 Task: Add Simply Delish Banana Pudding, Sugar-Free, Plant-Based and Ketogenic Certified to the cart.
Action: Mouse moved to (954, 106)
Screenshot: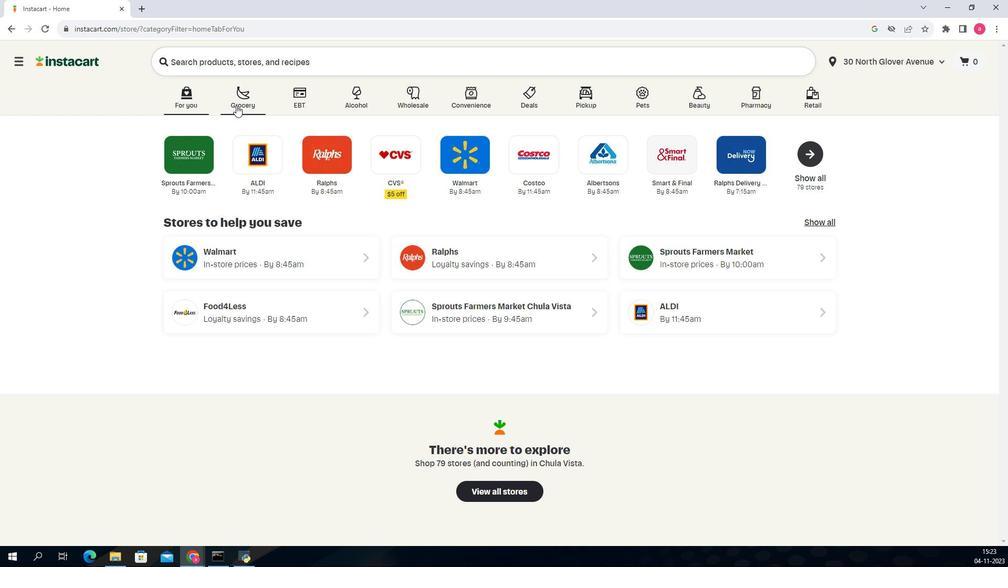 
Action: Mouse pressed left at (954, 106)
Screenshot: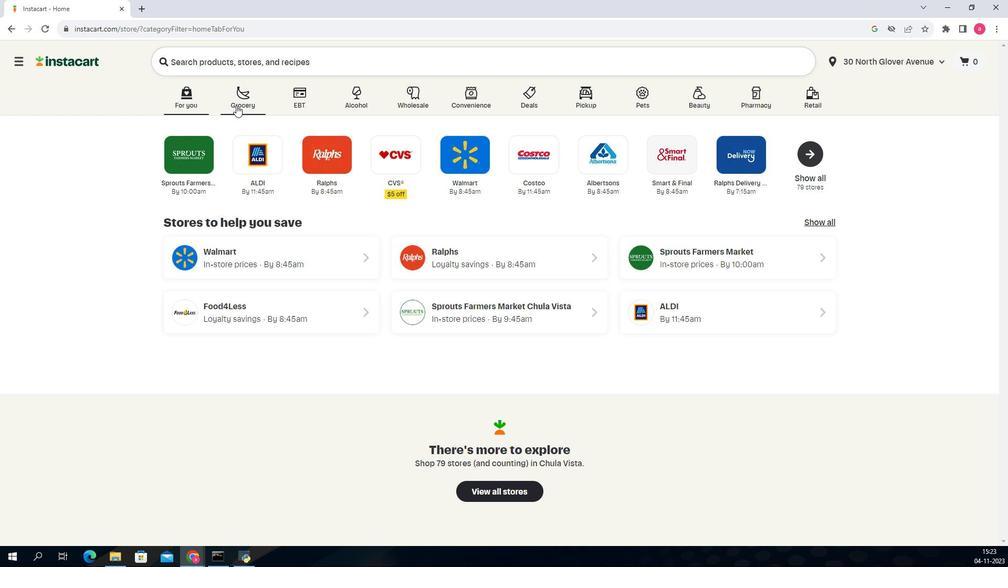 
Action: Mouse moved to (989, 299)
Screenshot: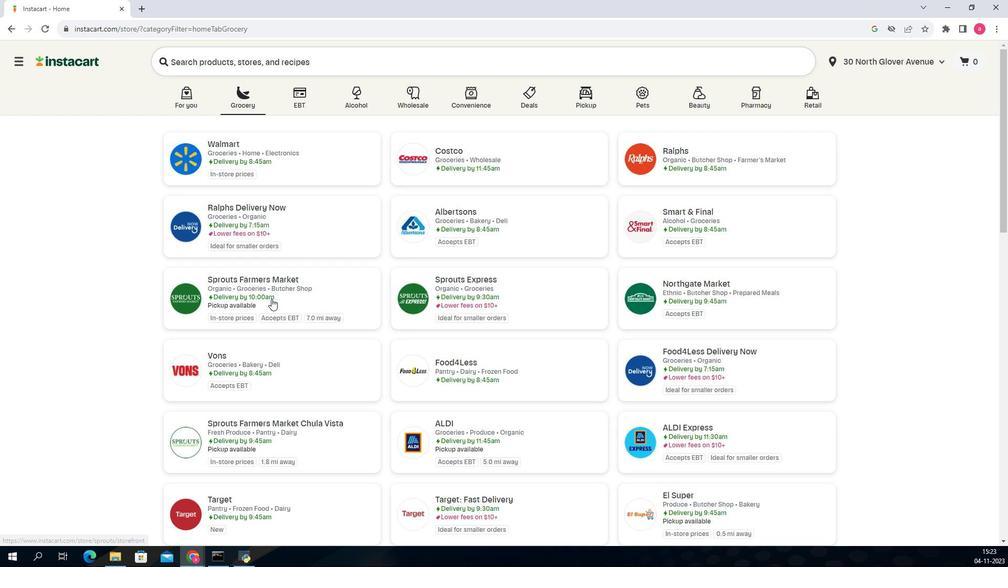 
Action: Mouse pressed left at (989, 299)
Screenshot: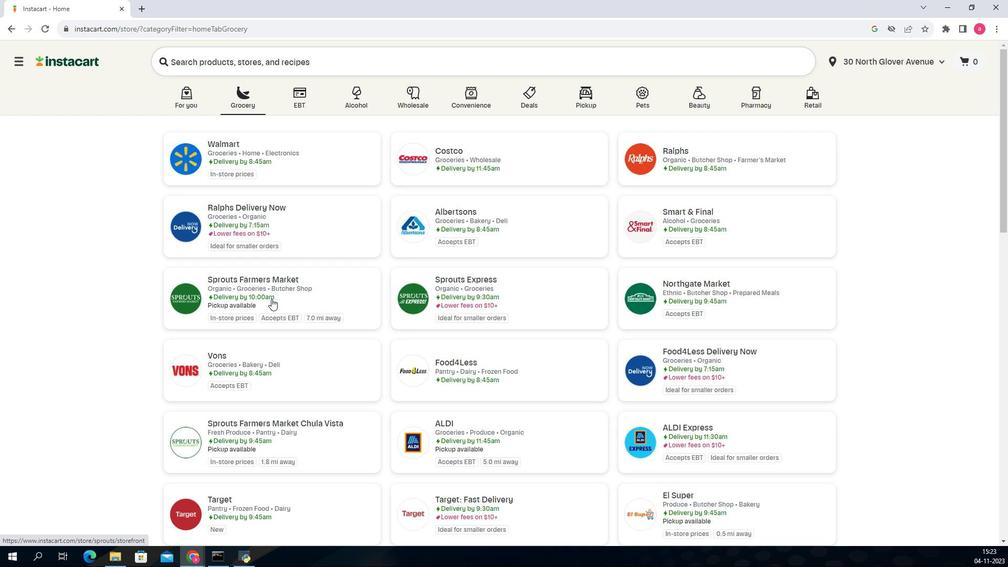 
Action: Mouse moved to (807, 363)
Screenshot: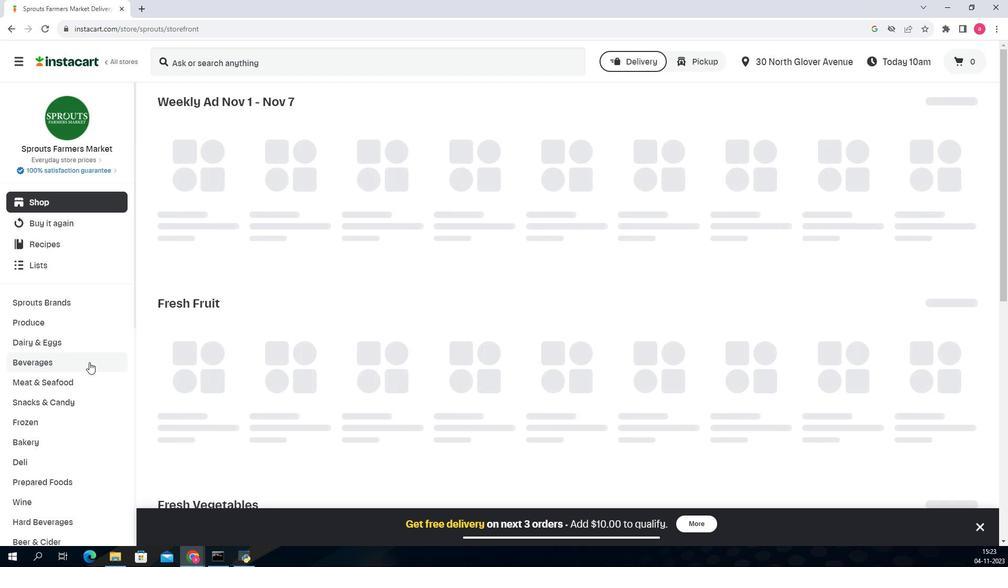 
Action: Mouse scrolled (807, 362) with delta (0, 0)
Screenshot: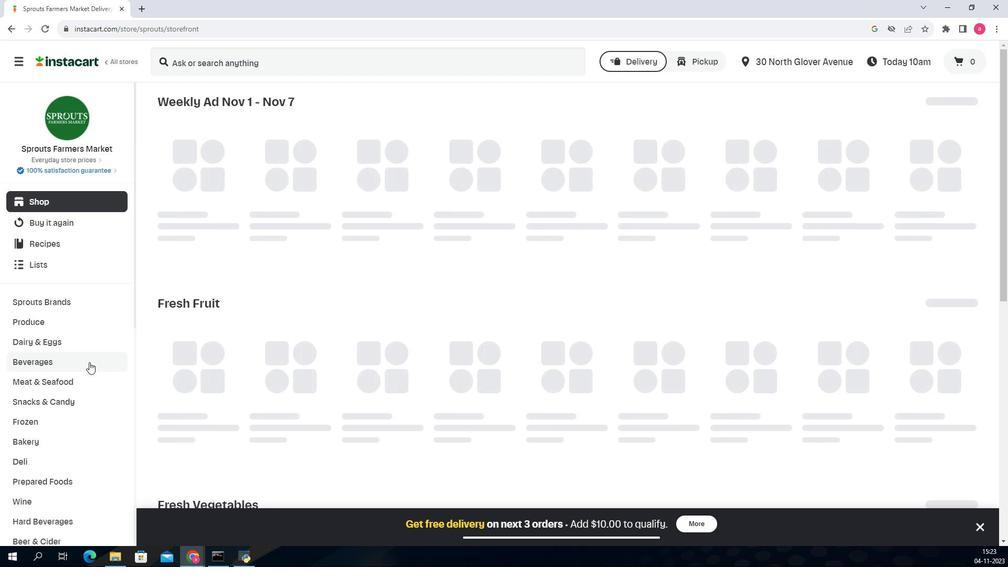 
Action: Mouse scrolled (807, 362) with delta (0, 0)
Screenshot: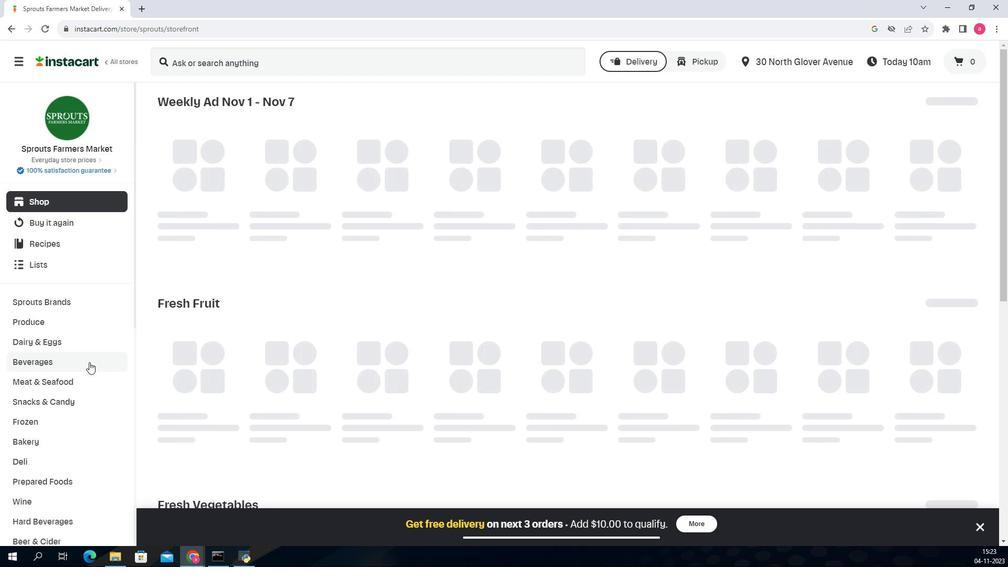 
Action: Mouse scrolled (807, 362) with delta (0, 0)
Screenshot: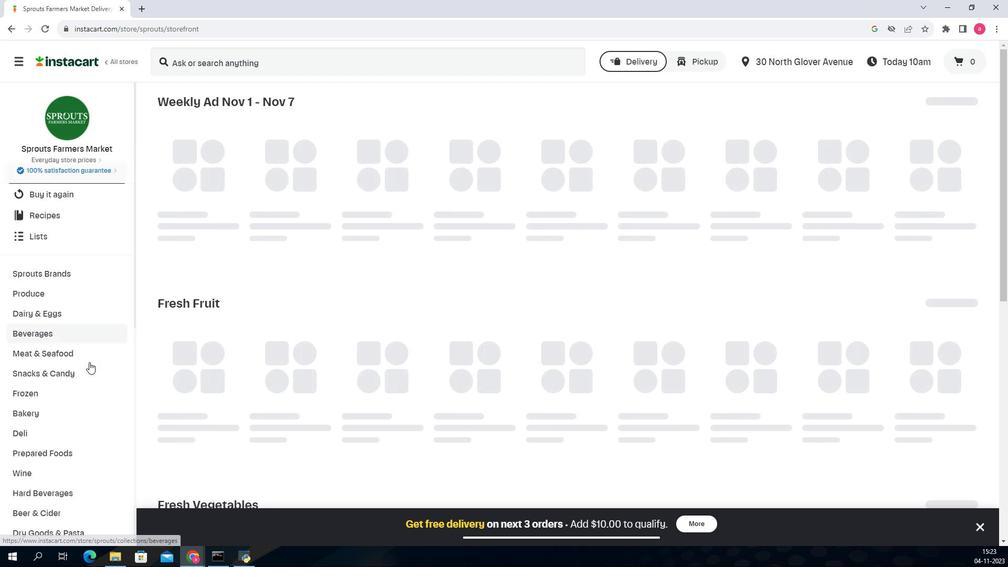 
Action: Mouse scrolled (807, 362) with delta (0, 0)
Screenshot: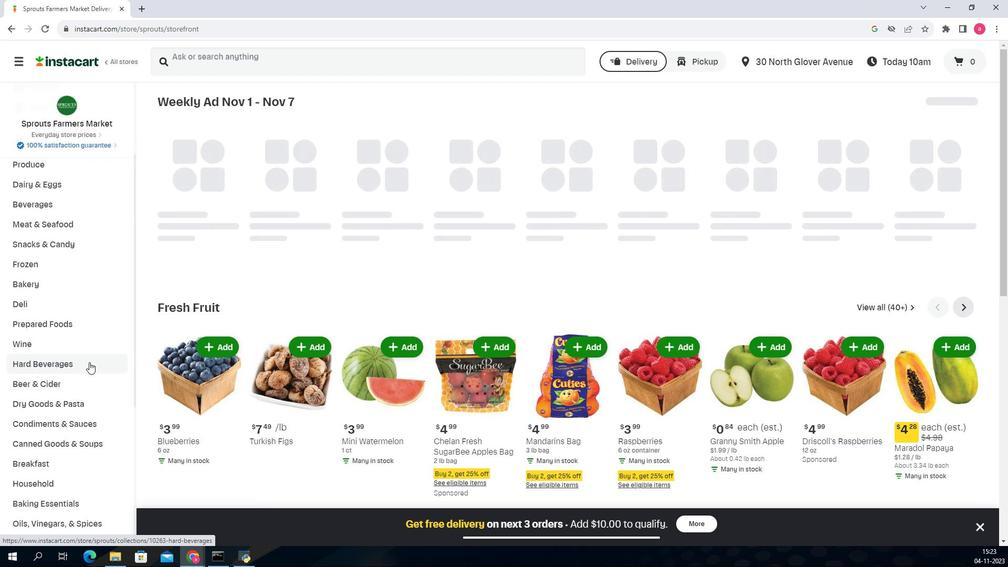 
Action: Mouse scrolled (807, 362) with delta (0, 0)
Screenshot: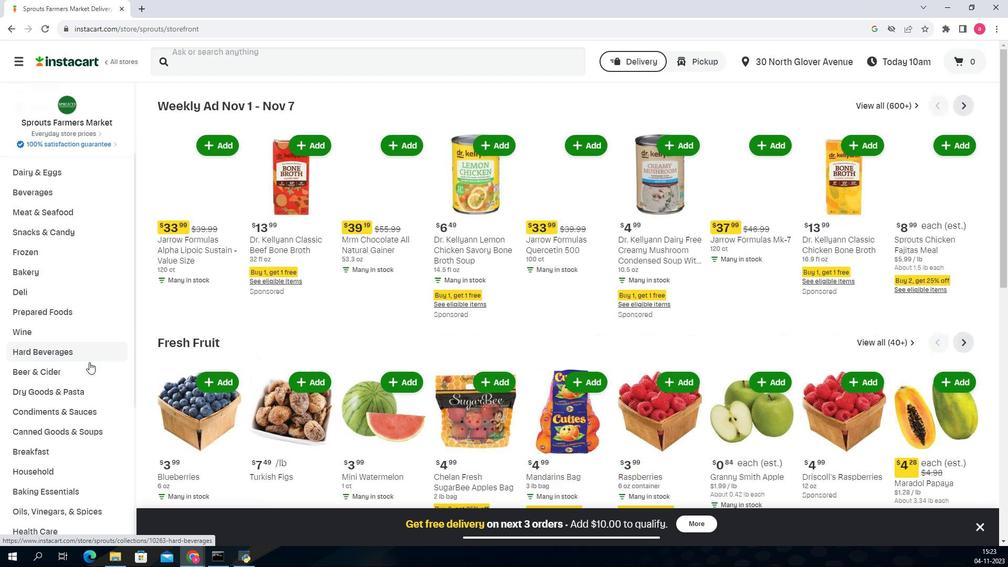 
Action: Mouse moved to (811, 393)
Screenshot: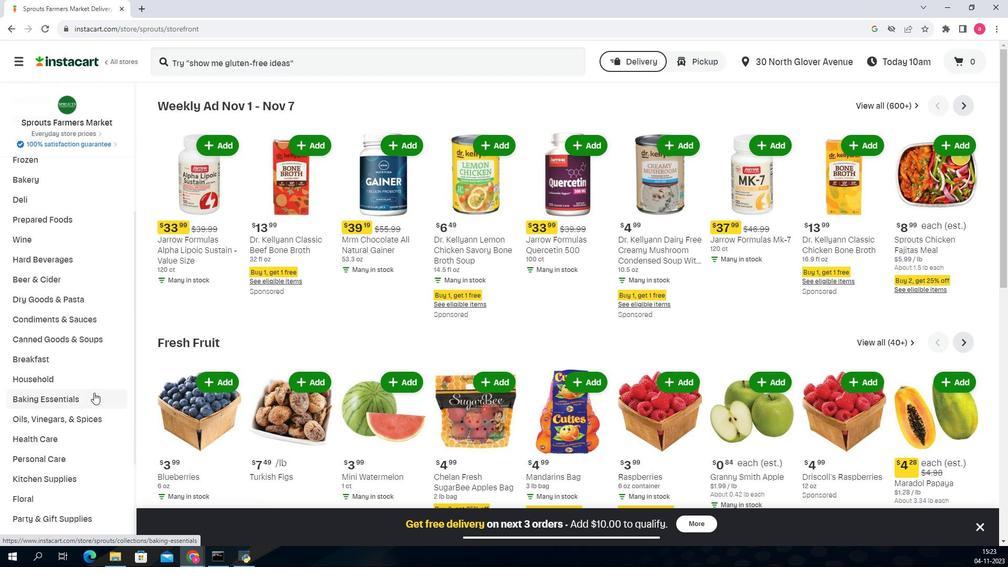 
Action: Mouse pressed left at (811, 393)
Screenshot: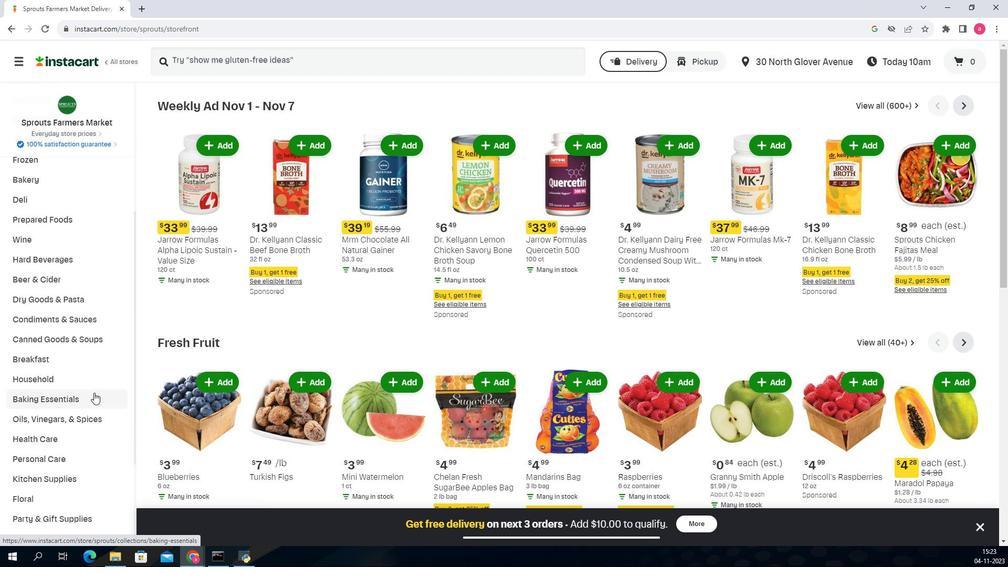 
Action: Mouse moved to (993, 136)
Screenshot: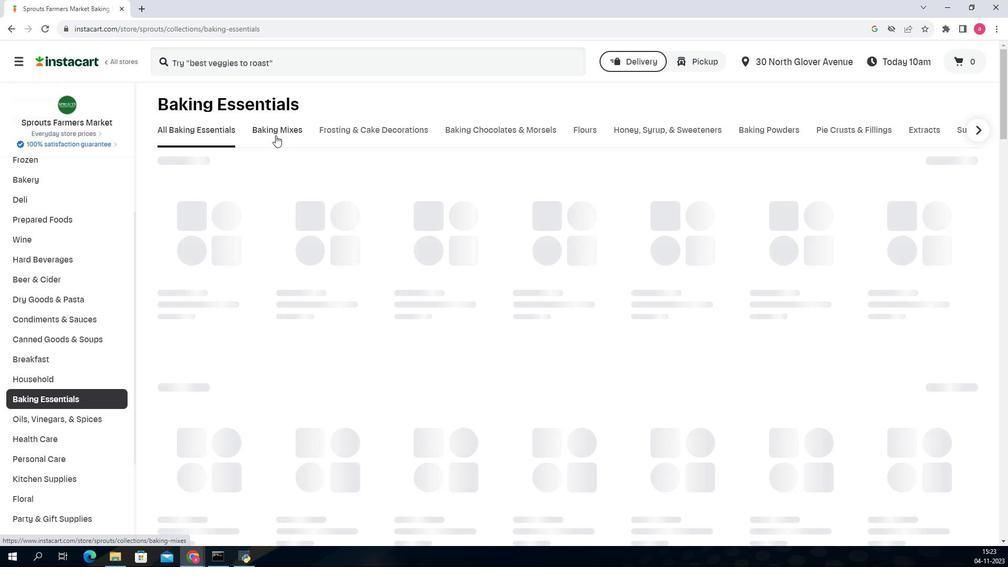 
Action: Mouse pressed left at (993, 136)
Screenshot: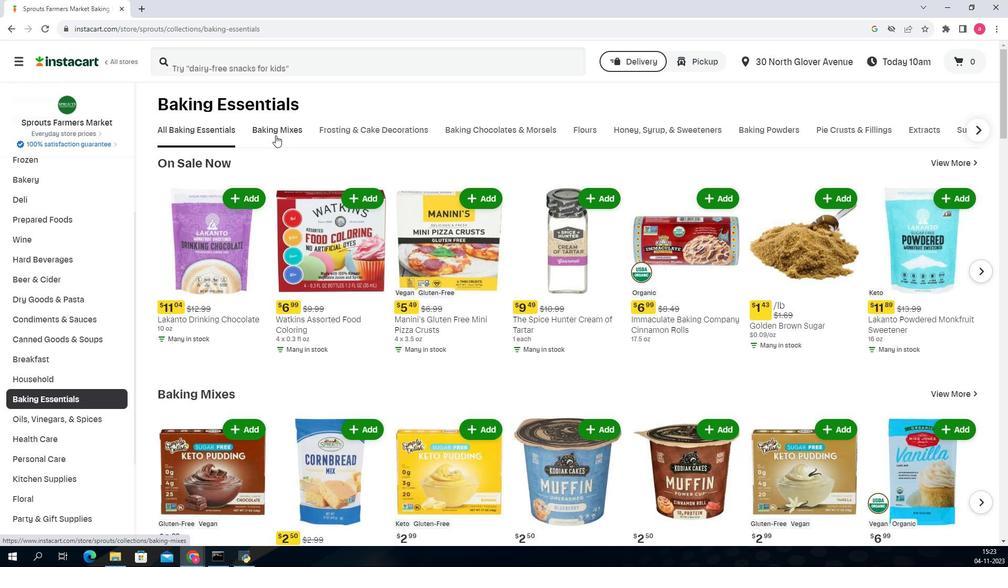 
Action: Mouse moved to (993, 71)
Screenshot: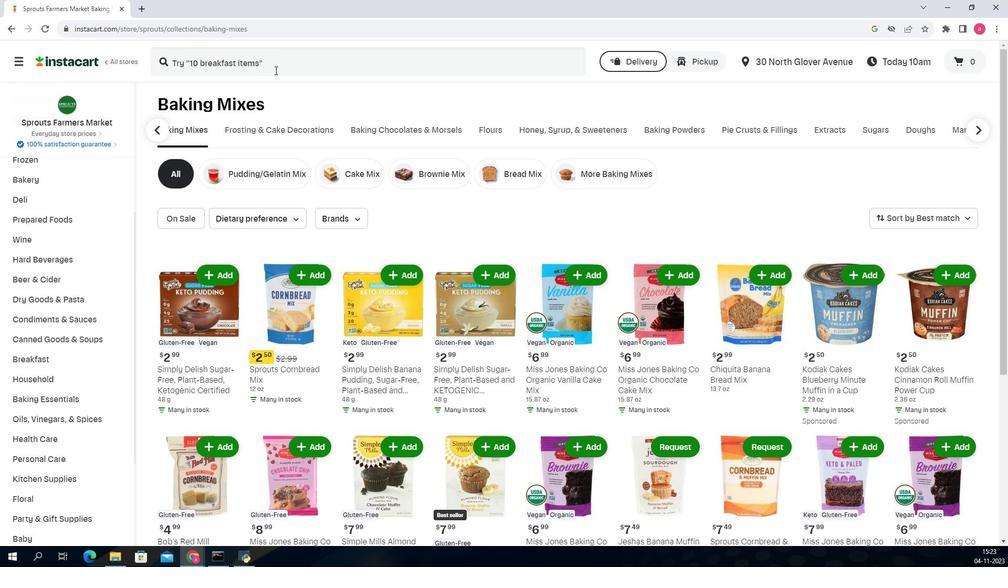 
Action: Mouse pressed left at (993, 71)
Screenshot: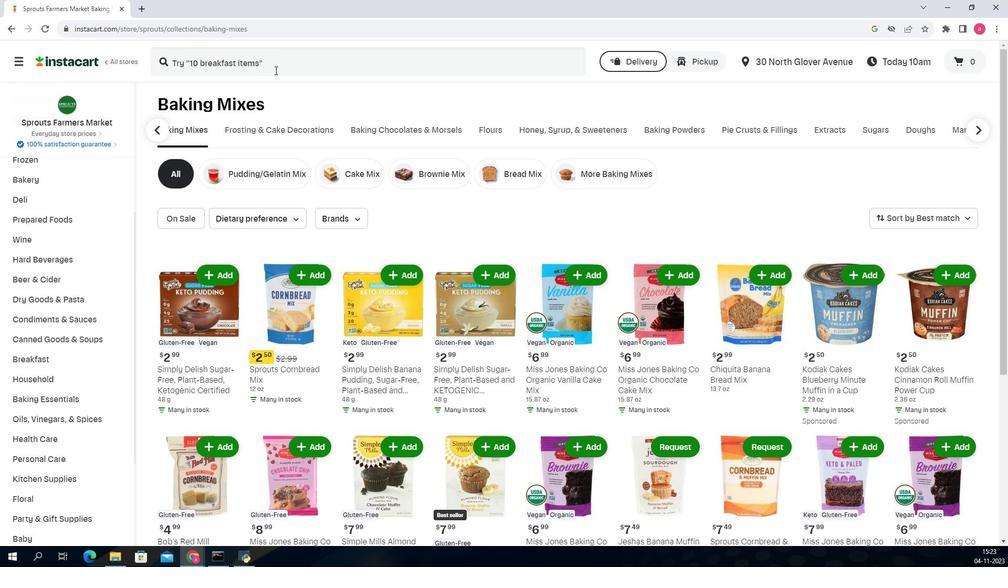 
Action: Key pressed <Key.shift>Simply<Key.space><Key.shift>Delish<Key.space><Key.shift>Banana<Key.space><Key.shift>Pudding,<Key.space><Key.shift>Sugar-<Key.shift>Free,<Key.space><Key.shift><Key.shift><Key.shift><Key.shift><Key.shift><Key.shift>Plant-<Key.shift>Based<Key.space>and<Key.space><Key.shift>Ketogenic<Key.space><Key.shift>Certified<Key.space><Key.enter>
Screenshot: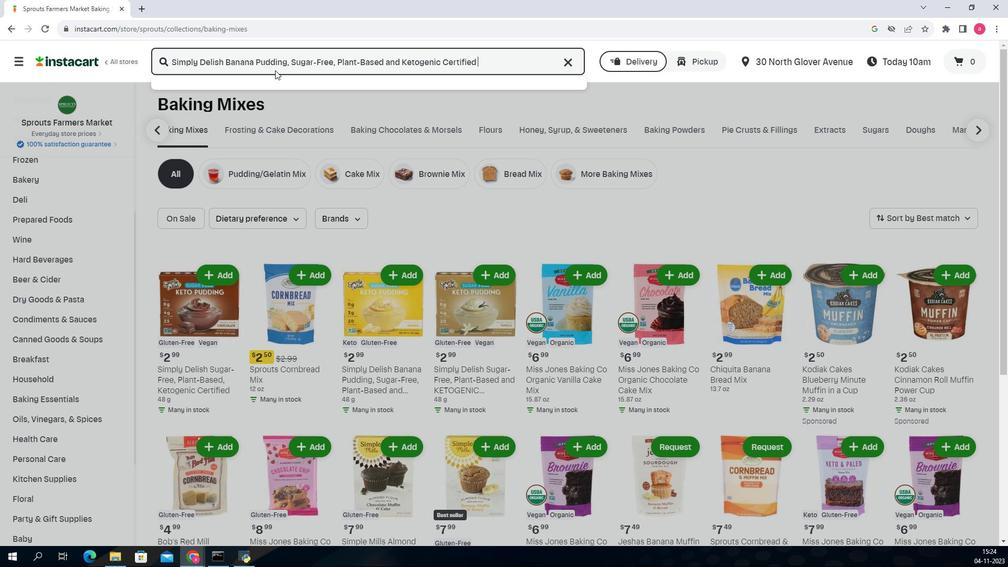 
Action: Mouse moved to (997, 150)
Screenshot: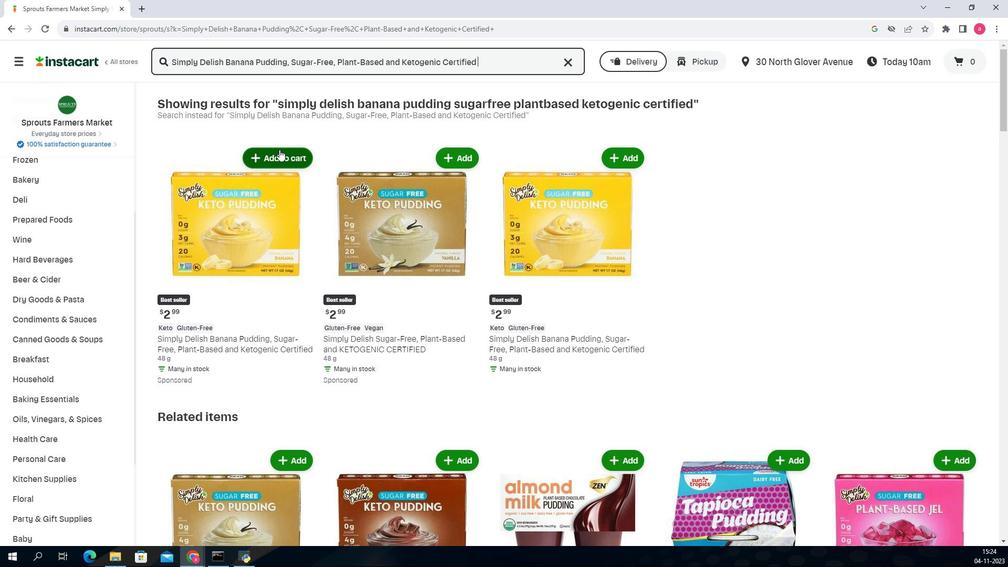 
Action: Mouse pressed left at (997, 150)
Screenshot: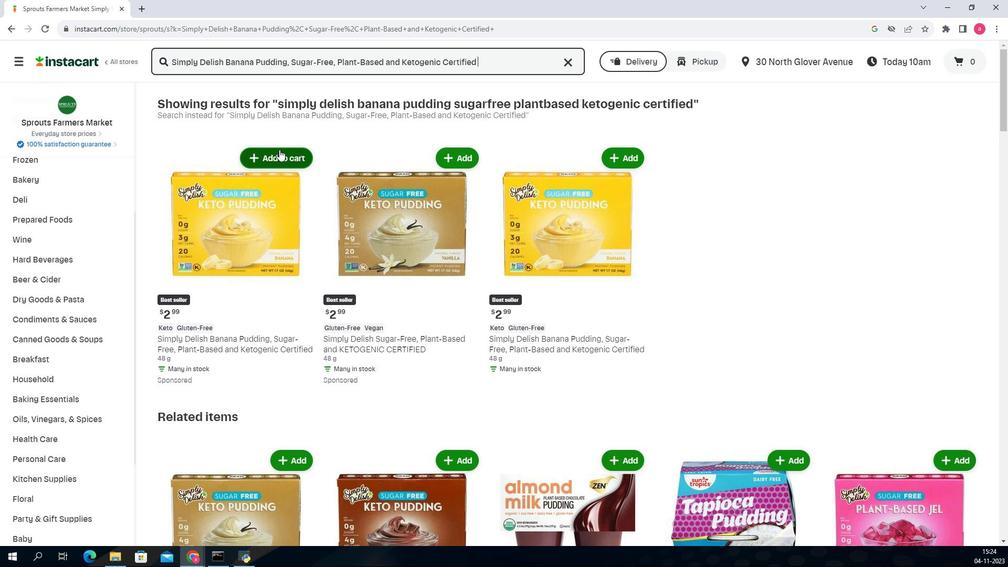 
